 Task: Add patent or application number "92222".
Action: Mouse moved to (671, 69)
Screenshot: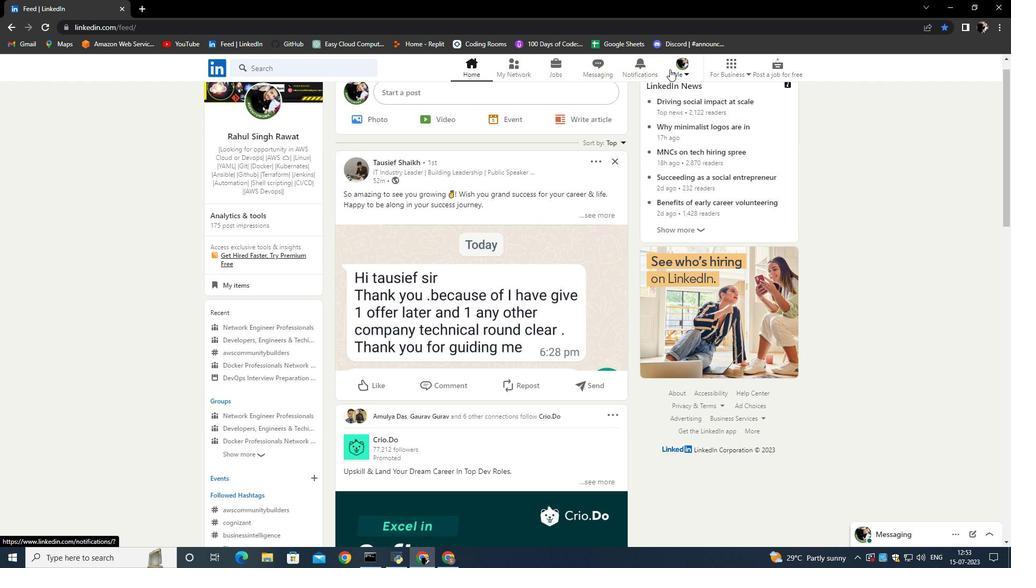 
Action: Mouse pressed left at (671, 69)
Screenshot: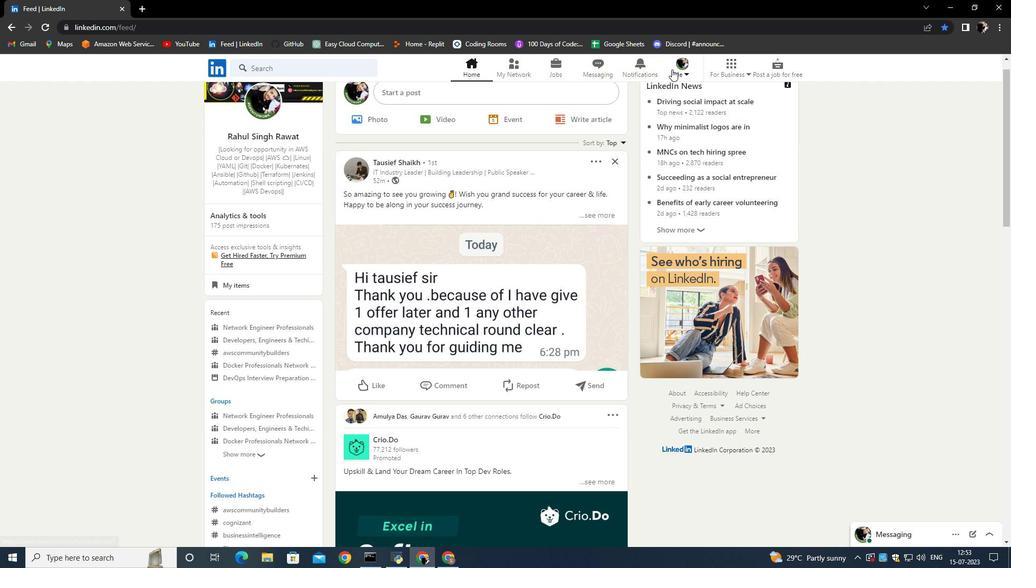 
Action: Mouse moved to (592, 127)
Screenshot: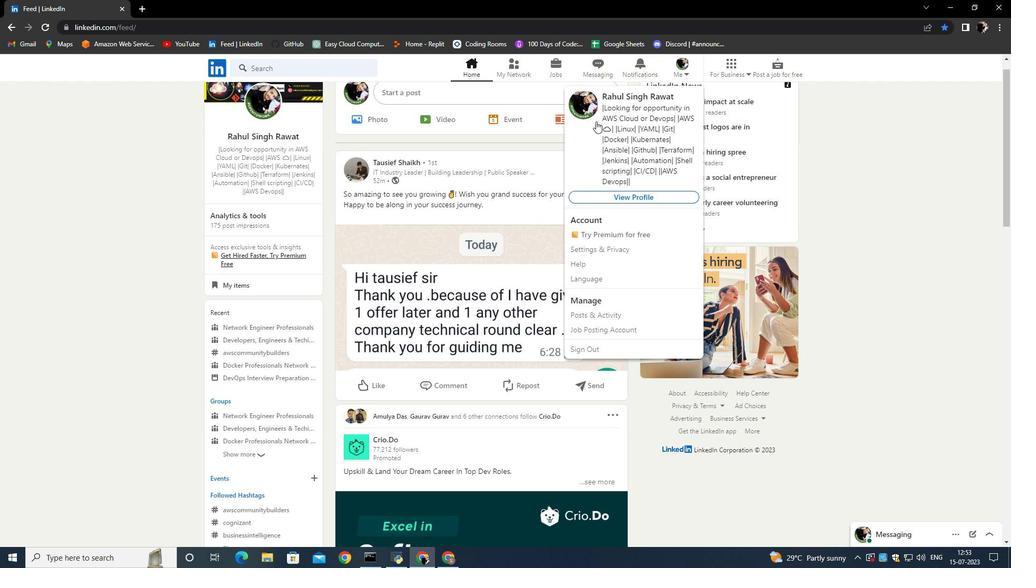 
Action: Mouse pressed left at (592, 127)
Screenshot: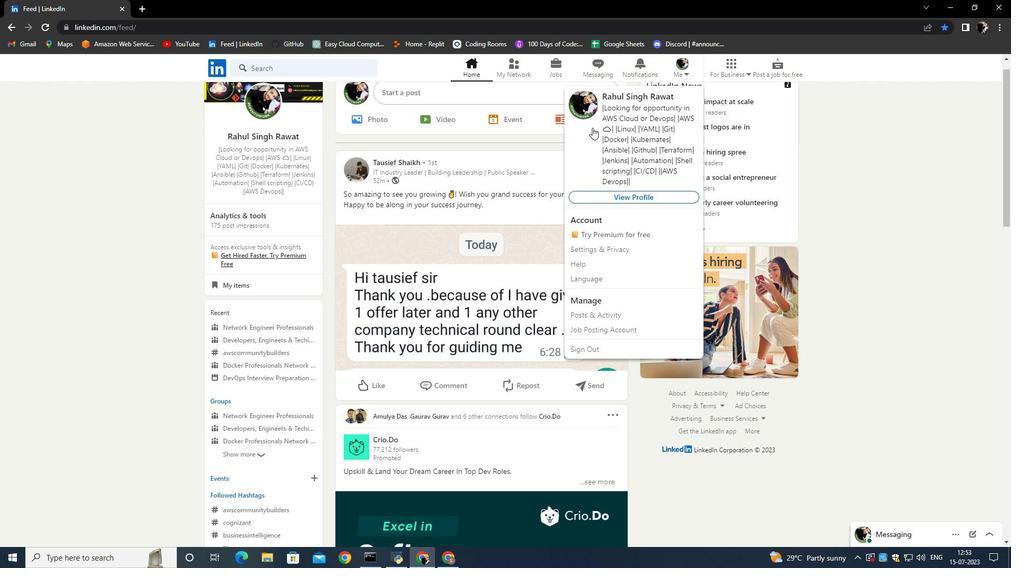 
Action: Mouse moved to (333, 402)
Screenshot: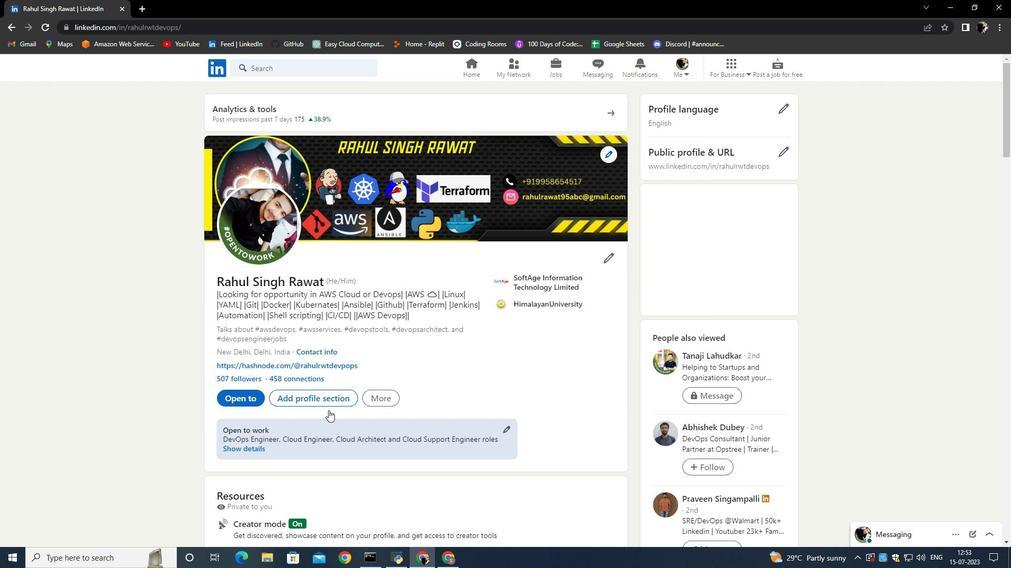
Action: Mouse pressed left at (333, 402)
Screenshot: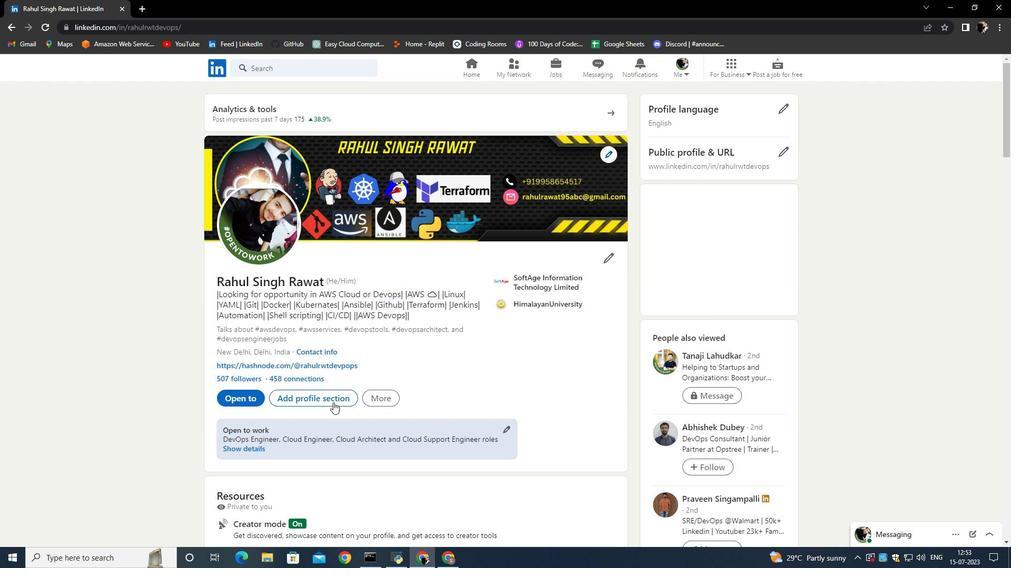 
Action: Mouse moved to (405, 292)
Screenshot: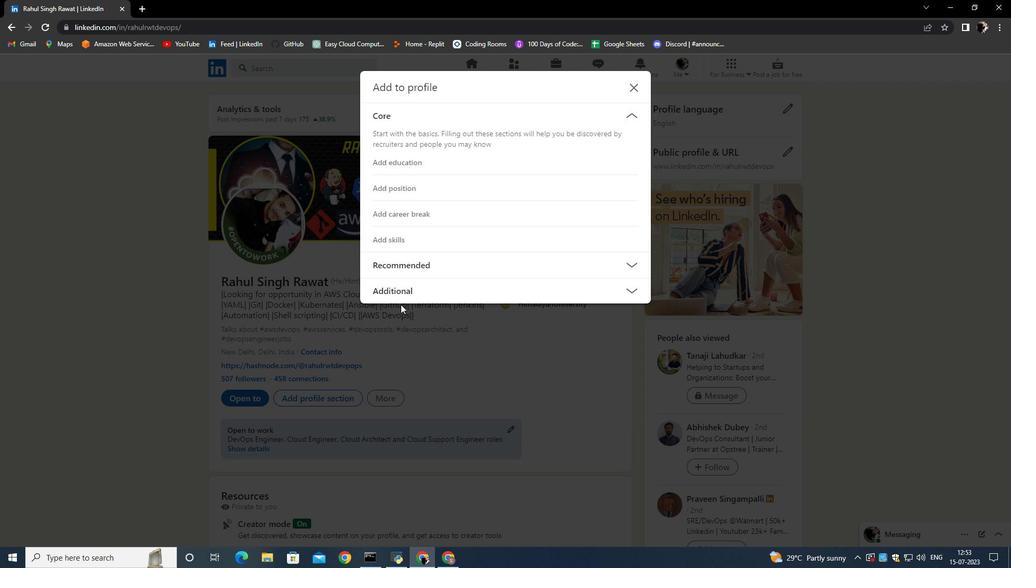 
Action: Mouse pressed left at (405, 292)
Screenshot: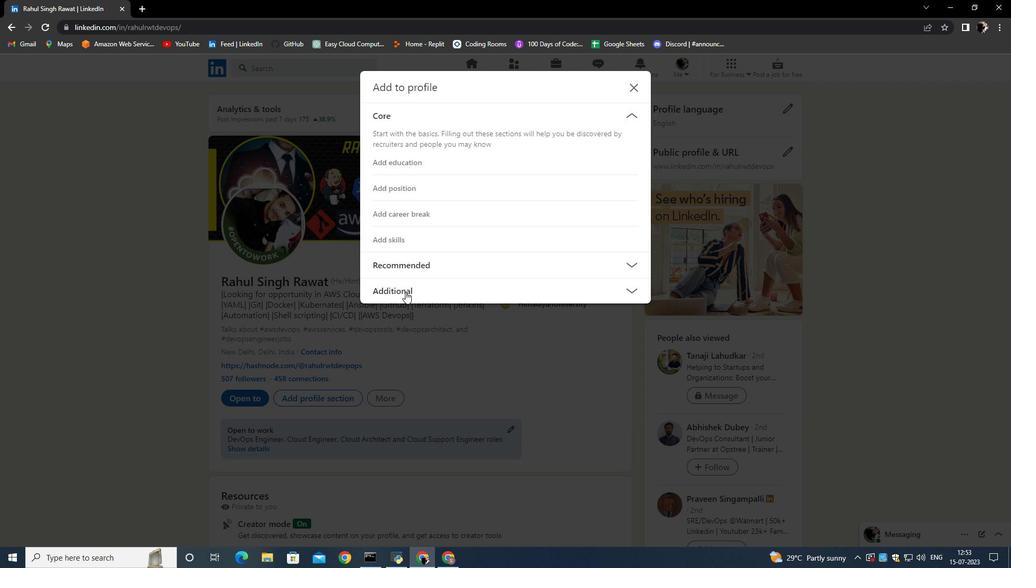 
Action: Mouse moved to (400, 263)
Screenshot: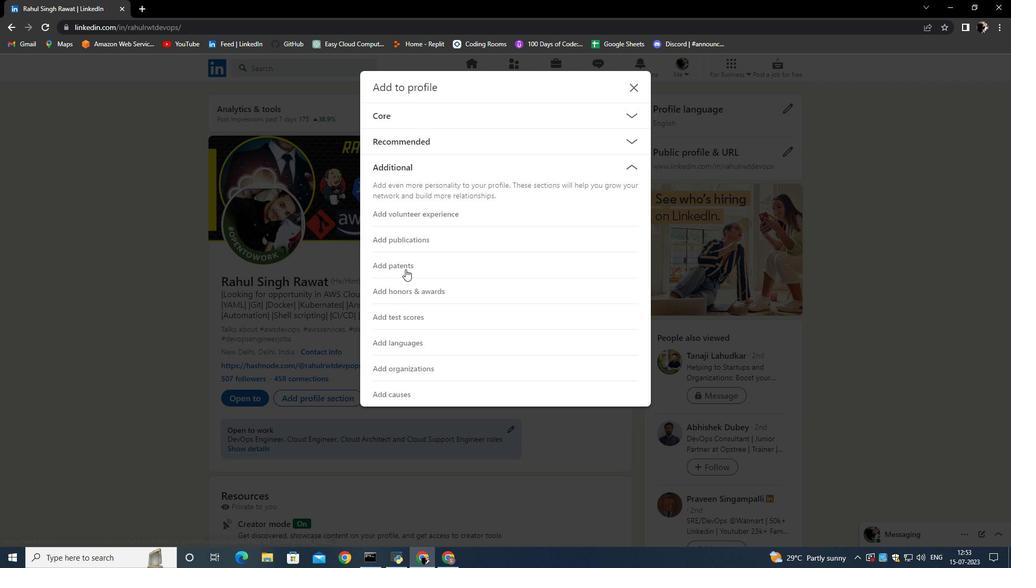
Action: Mouse pressed left at (400, 263)
Screenshot: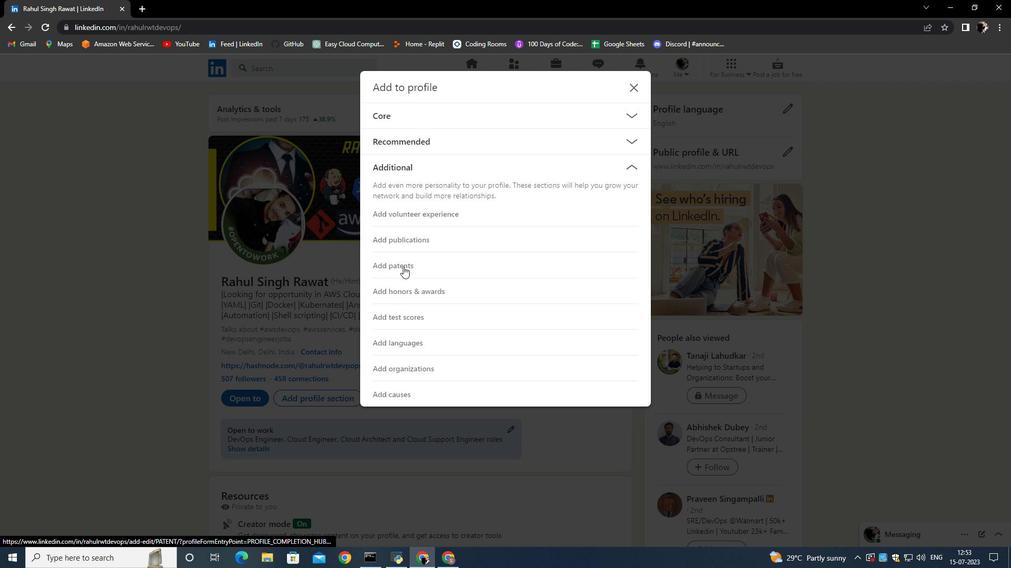 
Action: Mouse moved to (378, 194)
Screenshot: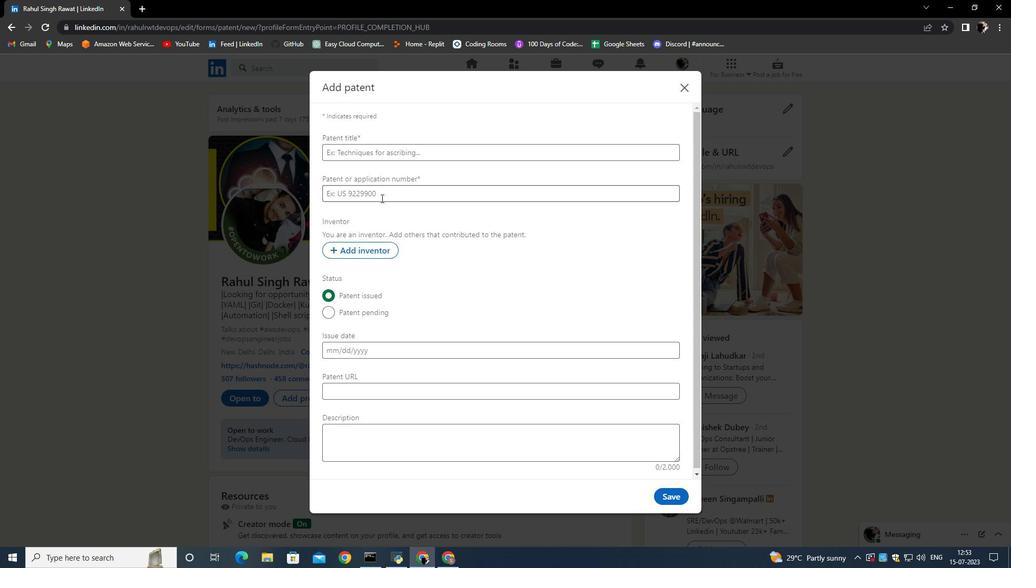 
Action: Mouse pressed left at (378, 194)
Screenshot: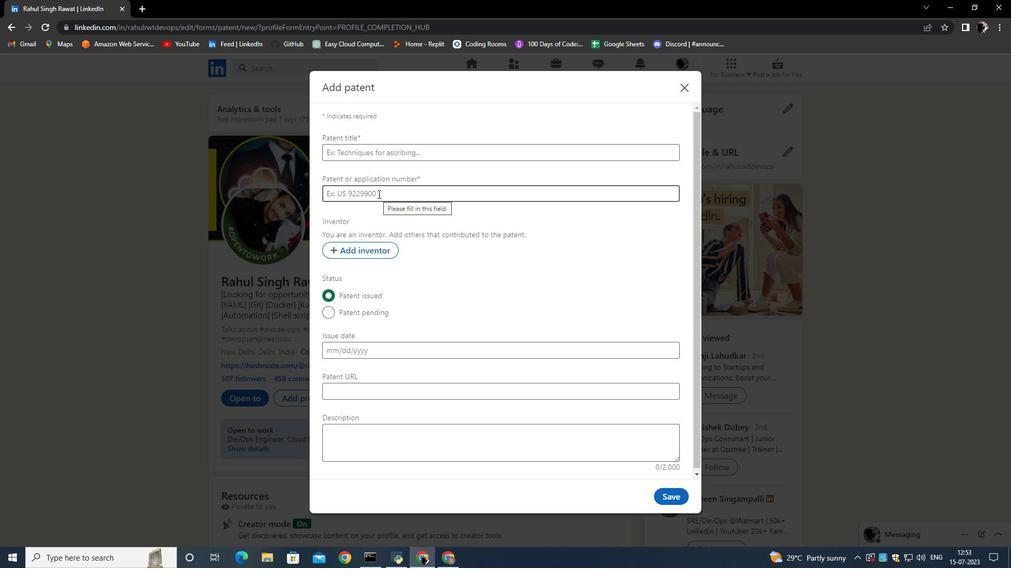 
Action: Key pressed 92222
Screenshot: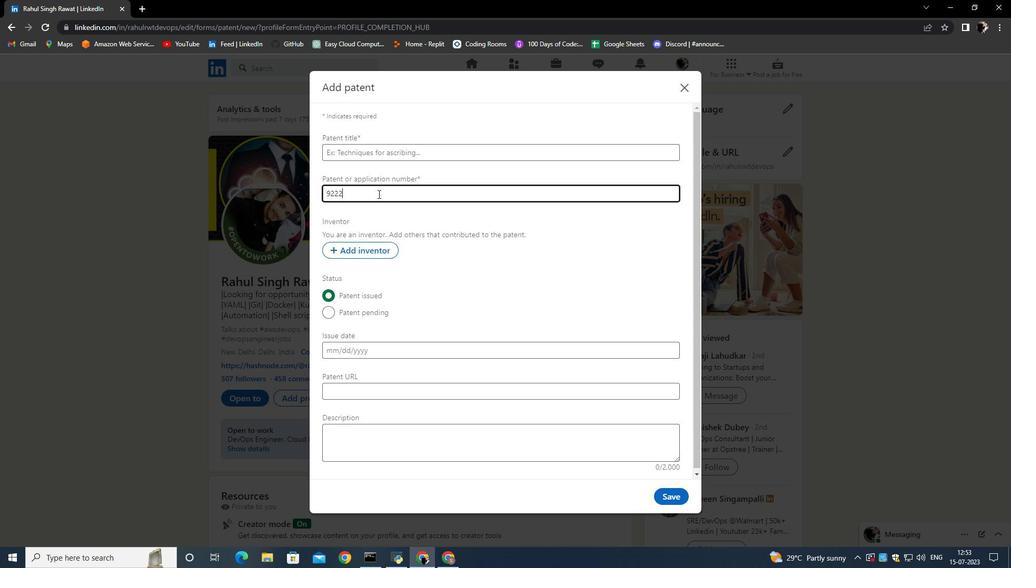 
Action: Mouse moved to (378, 205)
Screenshot: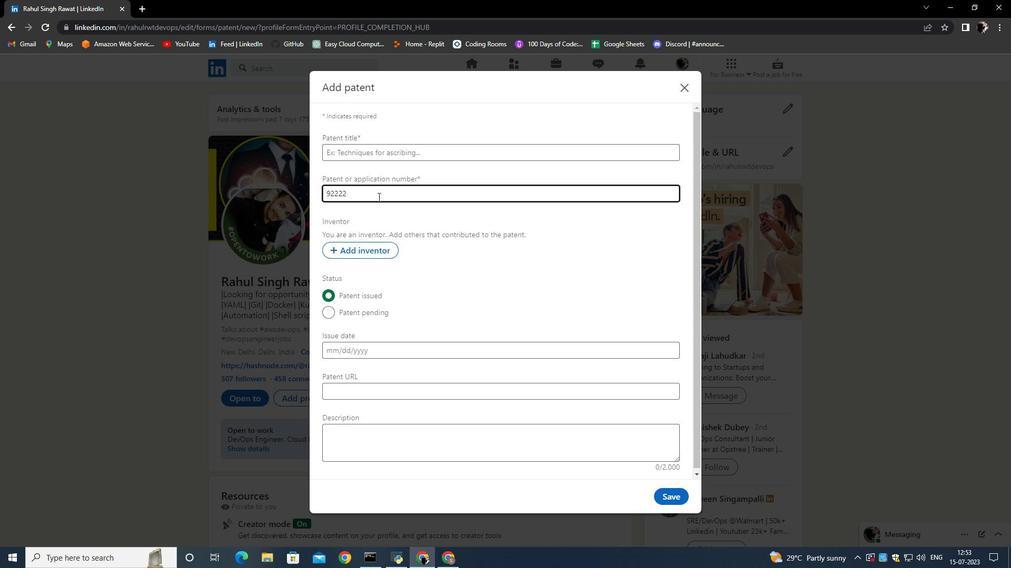 
Action: Mouse pressed left at (378, 205)
Screenshot: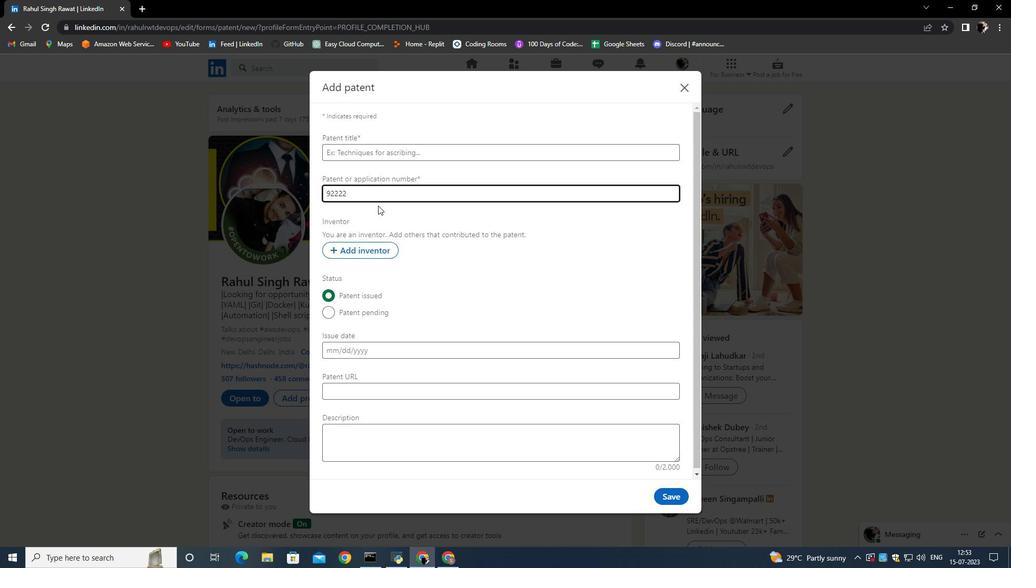 
